 Task: Assign in the project TridentForge the issue 'Inability to modify certain fields or settings' to the sprint 'Solar Wind'.
Action: Mouse moved to (224, 63)
Screenshot: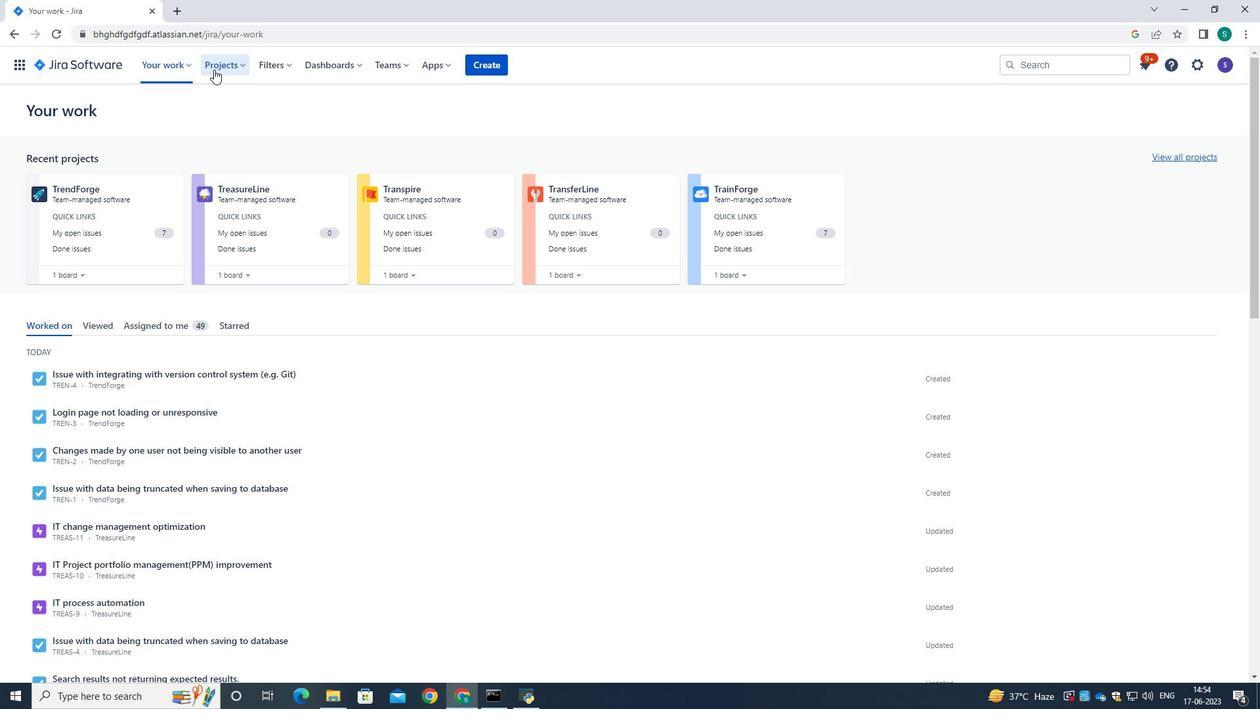 
Action: Mouse pressed left at (224, 63)
Screenshot: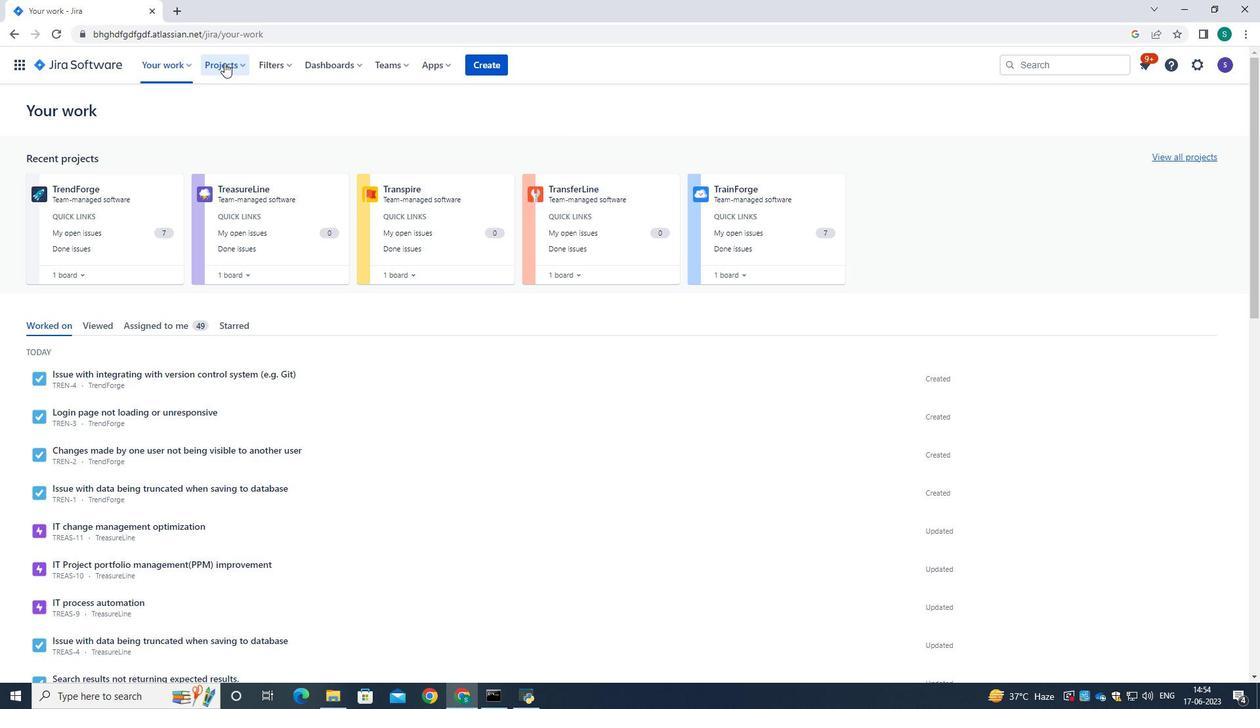 
Action: Mouse moved to (253, 131)
Screenshot: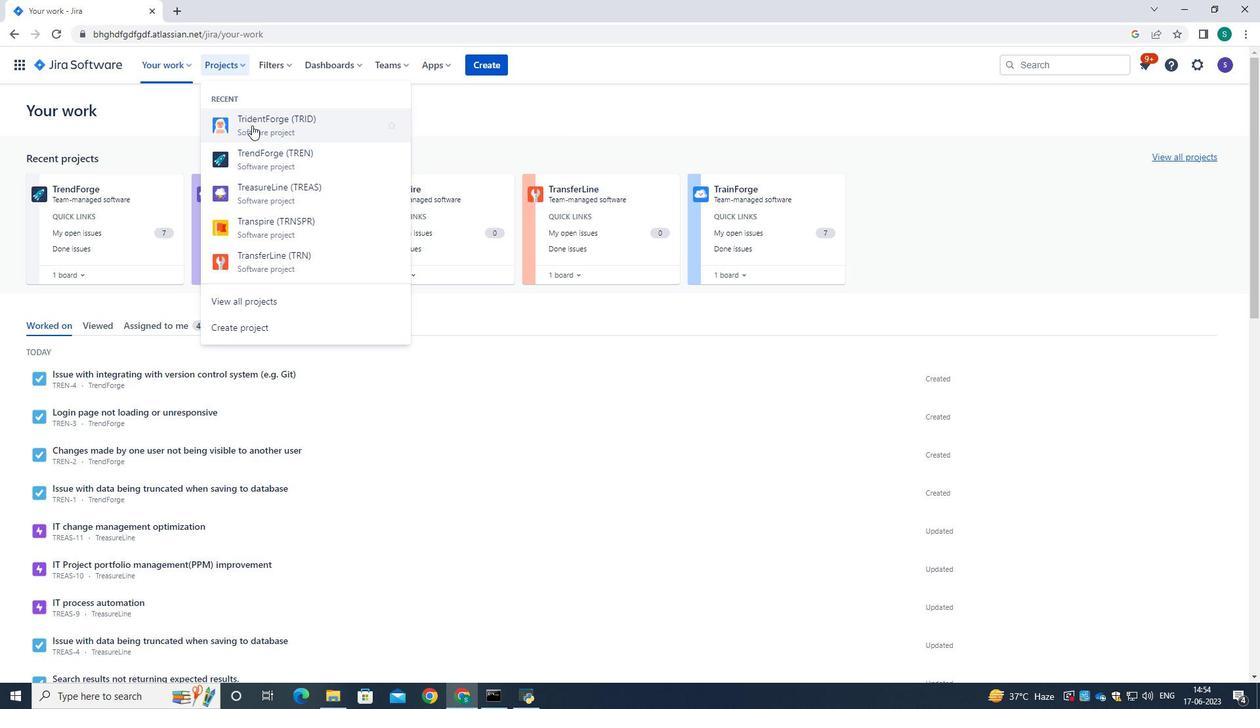 
Action: Mouse pressed left at (253, 131)
Screenshot: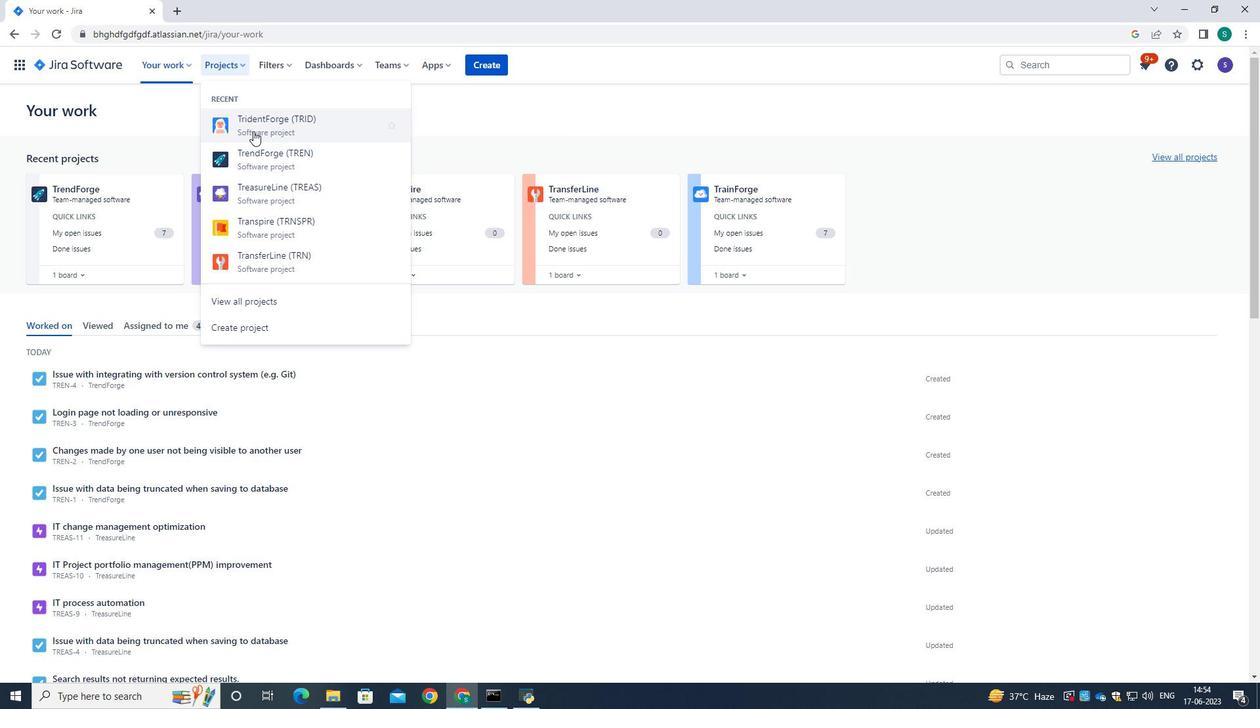 
Action: Mouse moved to (114, 200)
Screenshot: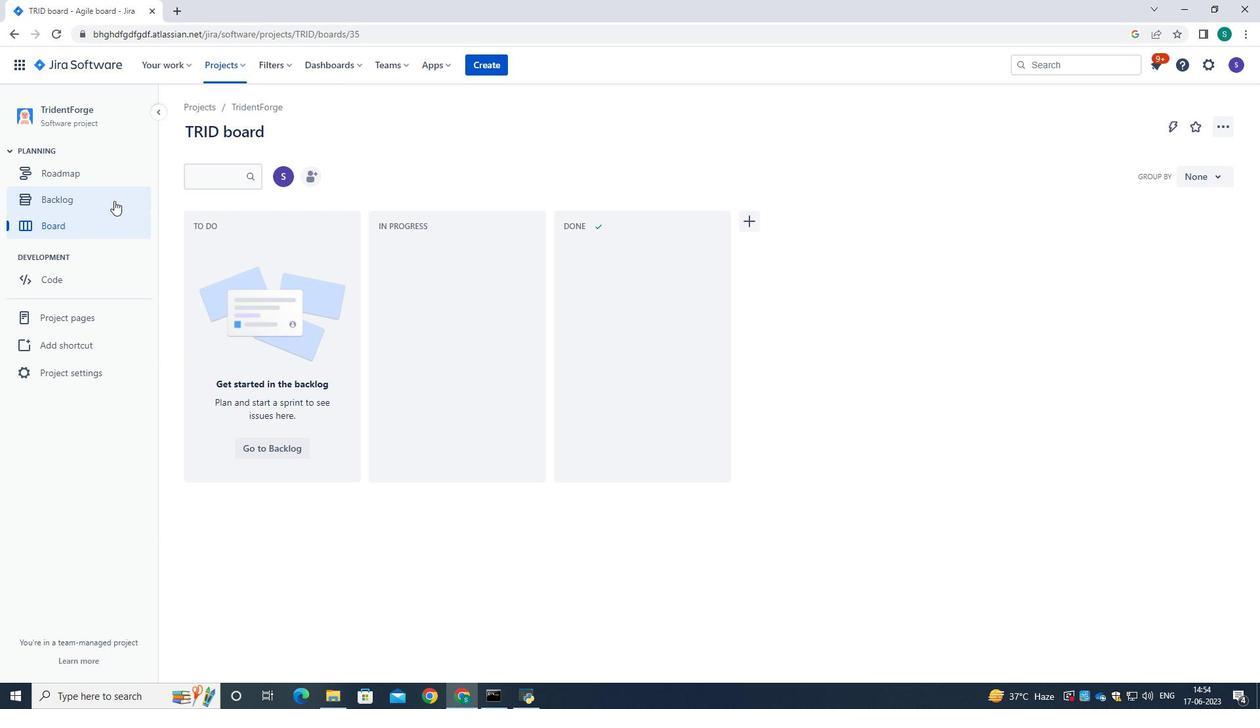 
Action: Mouse pressed left at (114, 200)
Screenshot: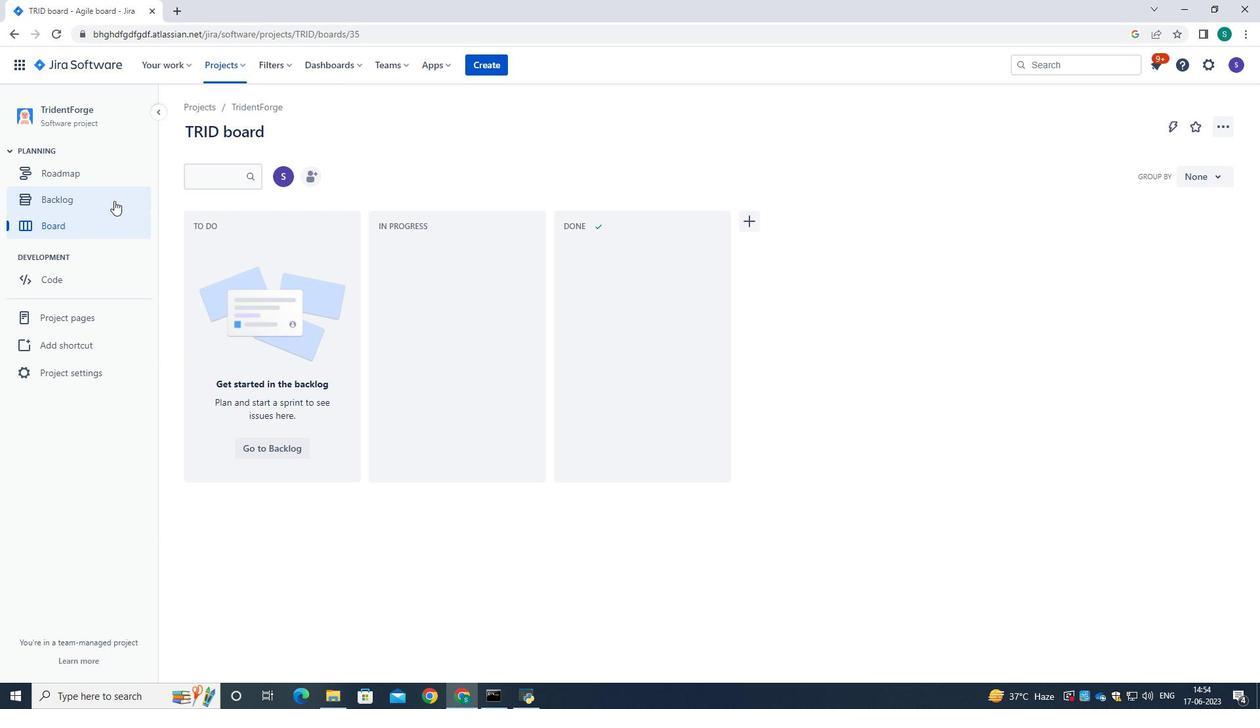 
Action: Mouse moved to (442, 229)
Screenshot: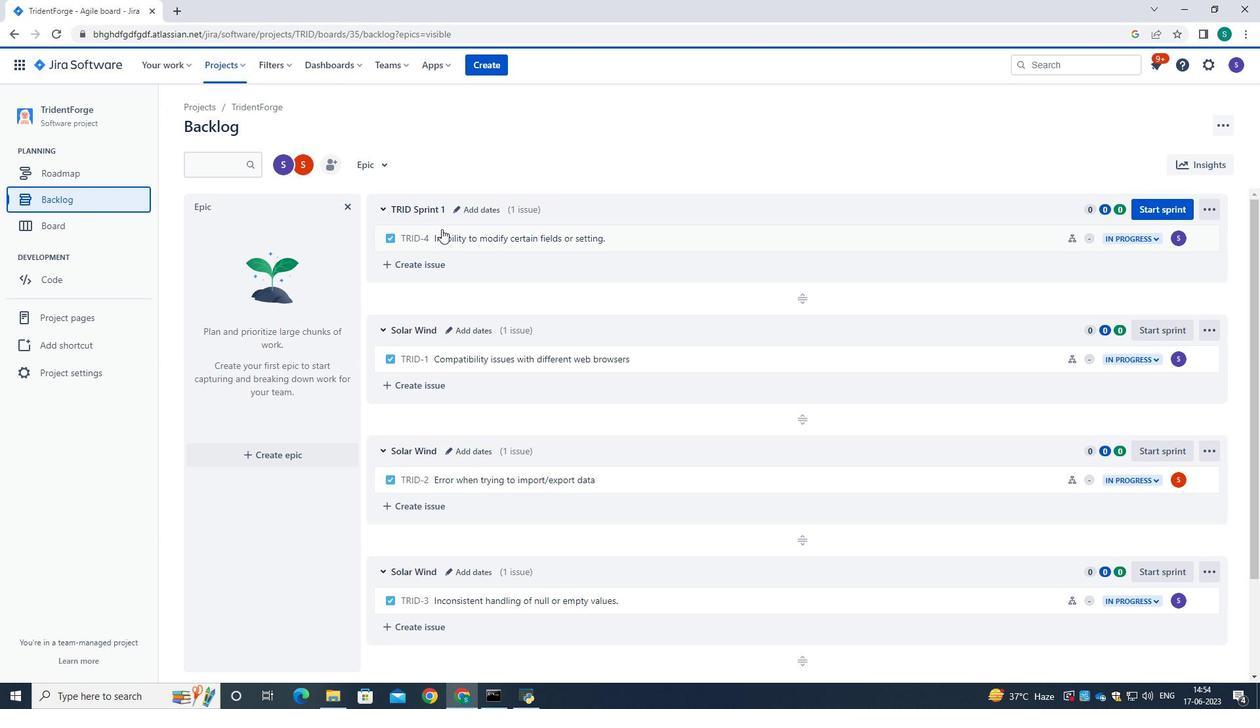 
Action: Mouse scrolled (442, 228) with delta (0, 0)
Screenshot: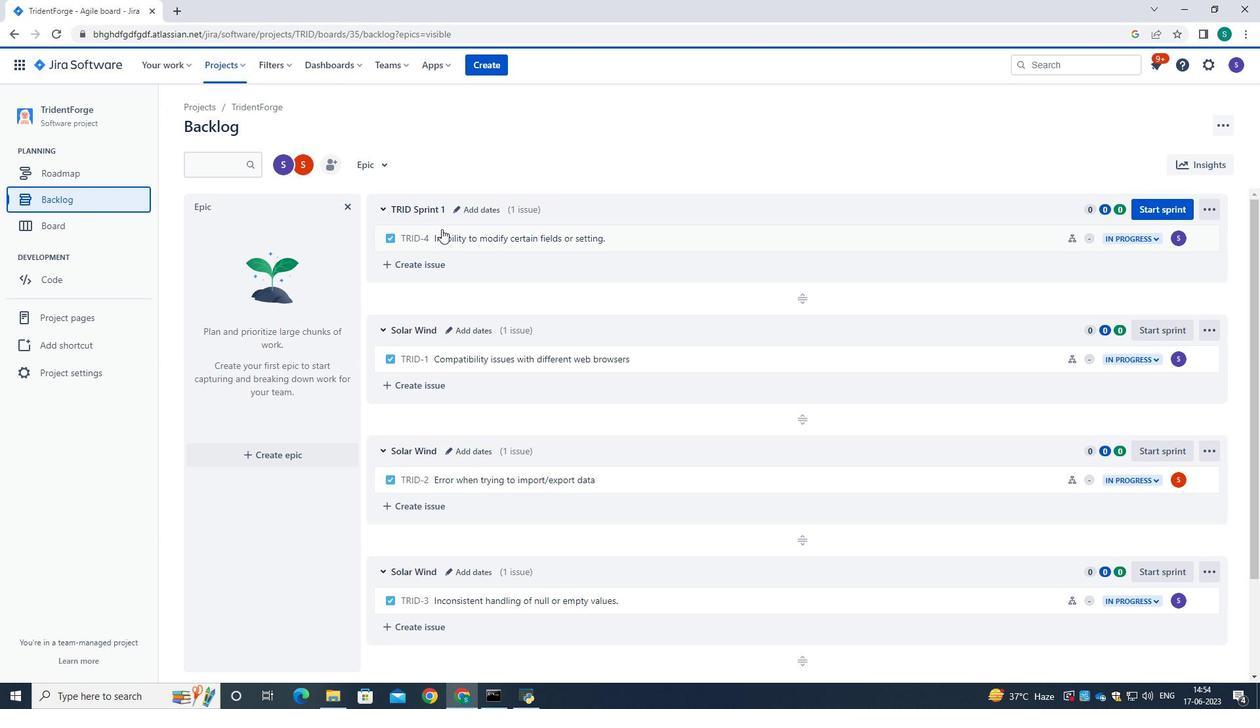 
Action: Mouse moved to (443, 229)
Screenshot: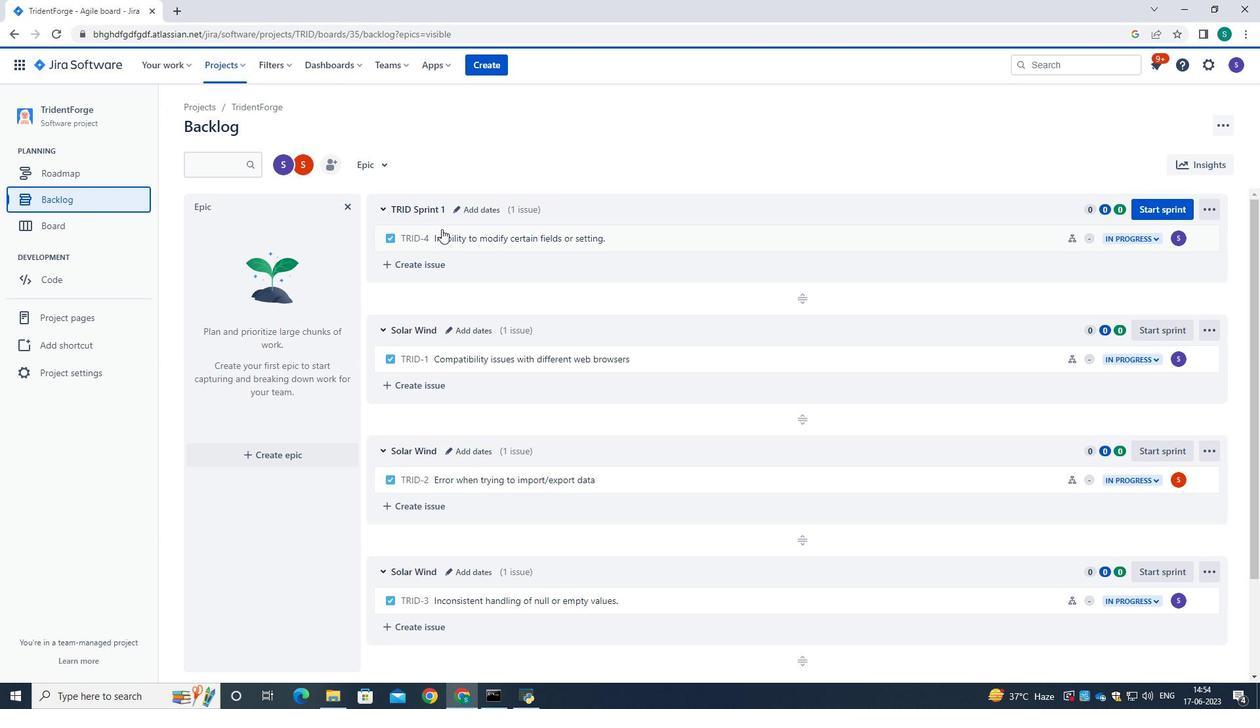 
Action: Mouse scrolled (443, 229) with delta (0, 0)
Screenshot: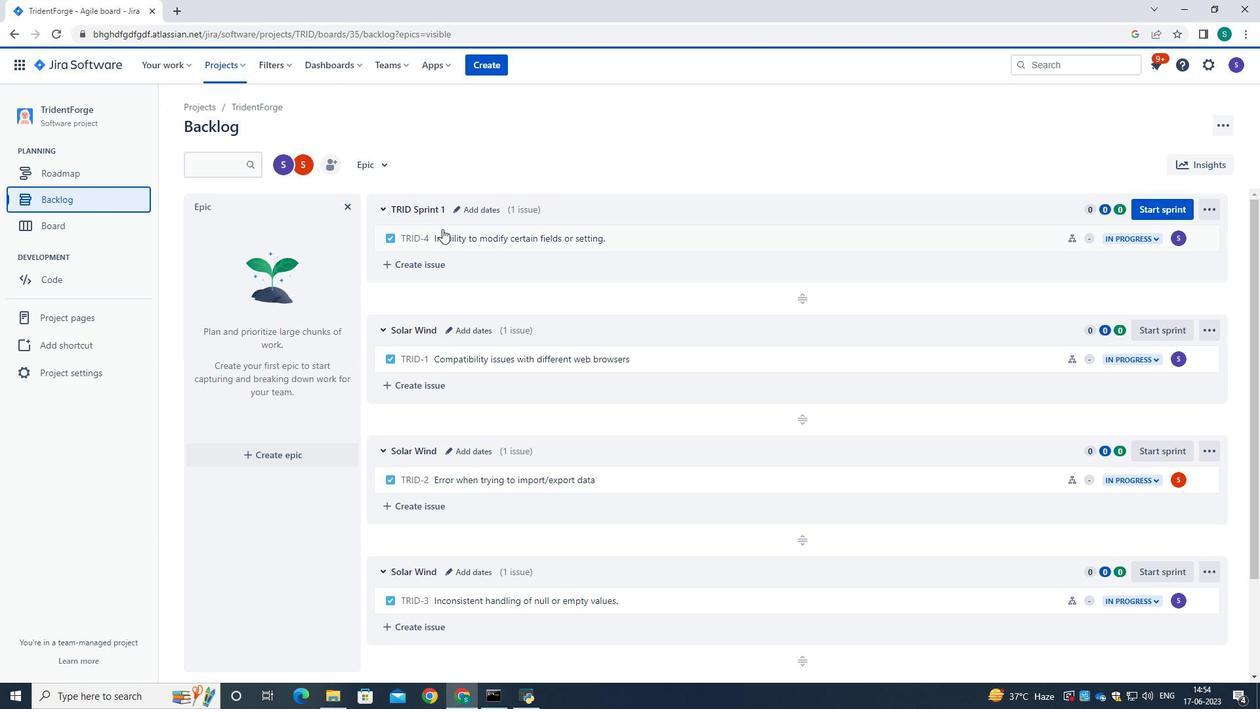 
Action: Mouse scrolled (443, 229) with delta (0, 0)
Screenshot: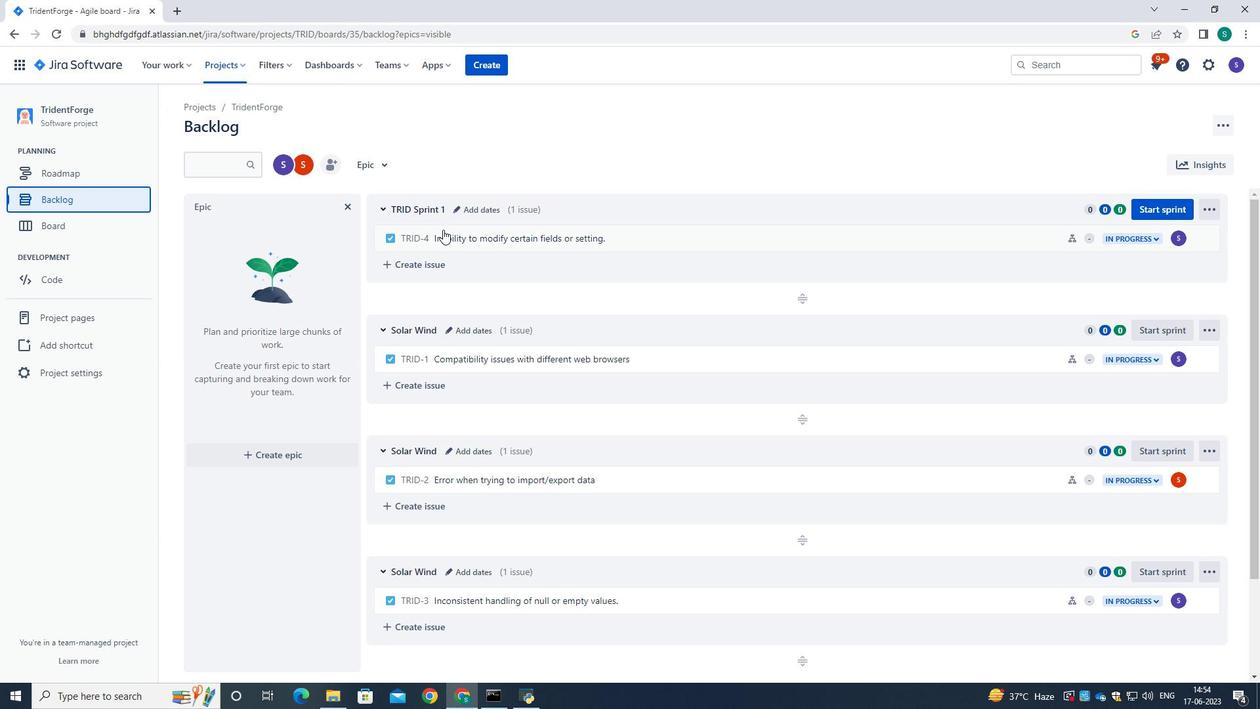
Action: Mouse moved to (443, 229)
Screenshot: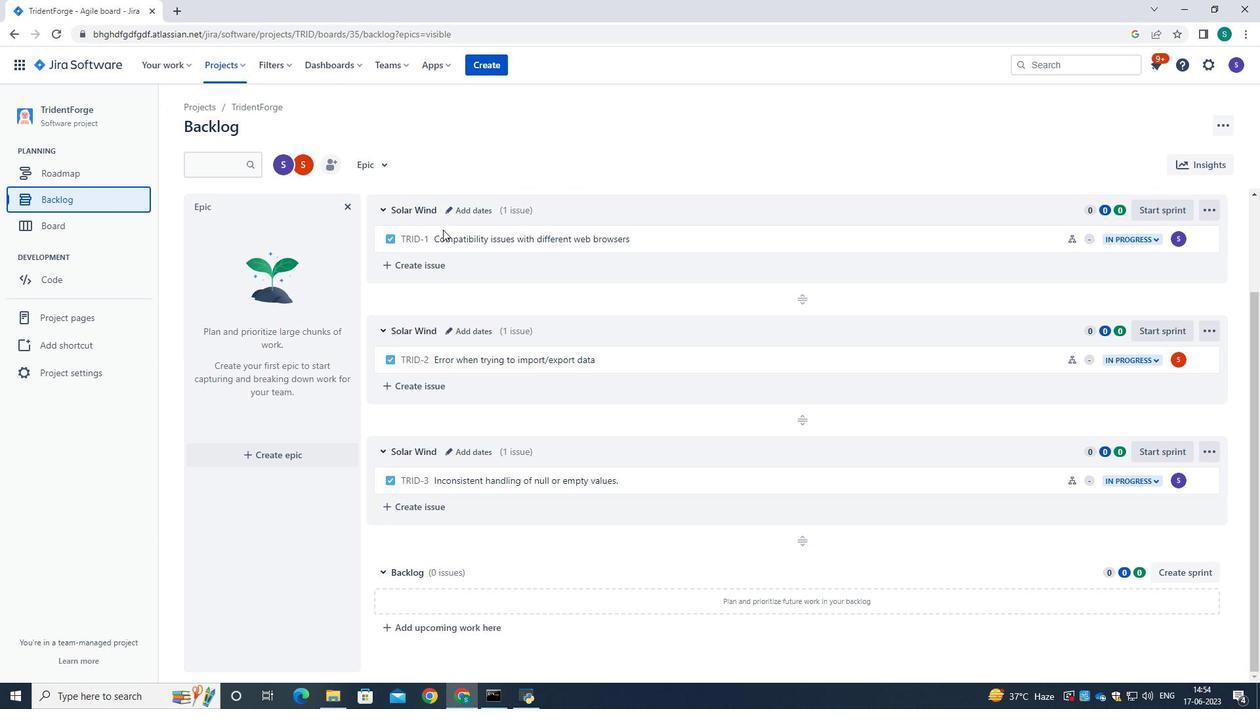 
Action: Mouse scrolled (443, 229) with delta (0, 0)
Screenshot: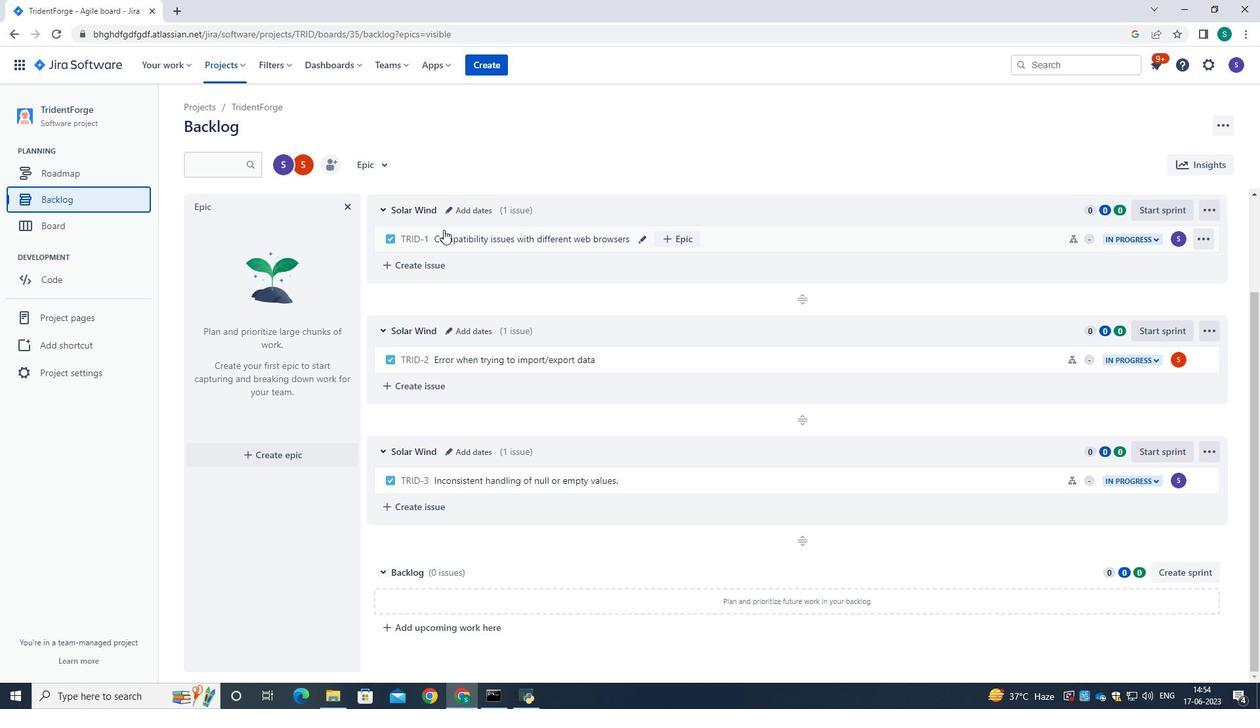 
Action: Mouse scrolled (443, 229) with delta (0, 0)
Screenshot: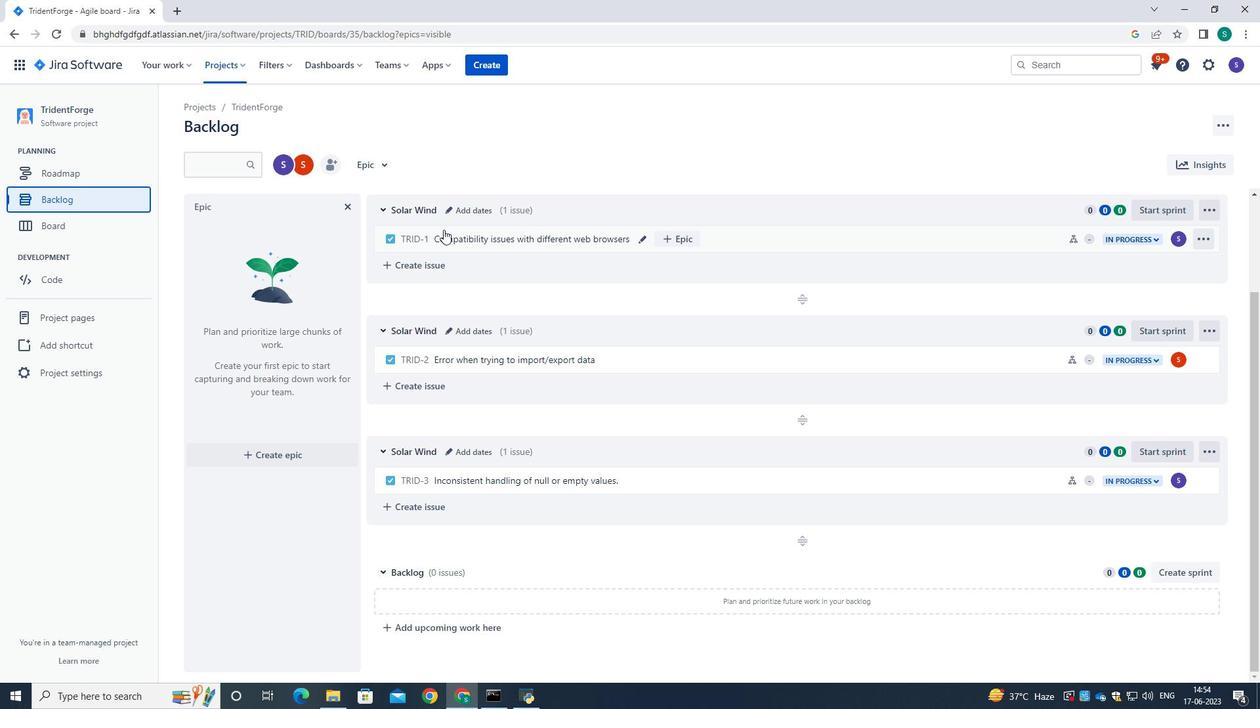 
Action: Mouse moved to (444, 231)
Screenshot: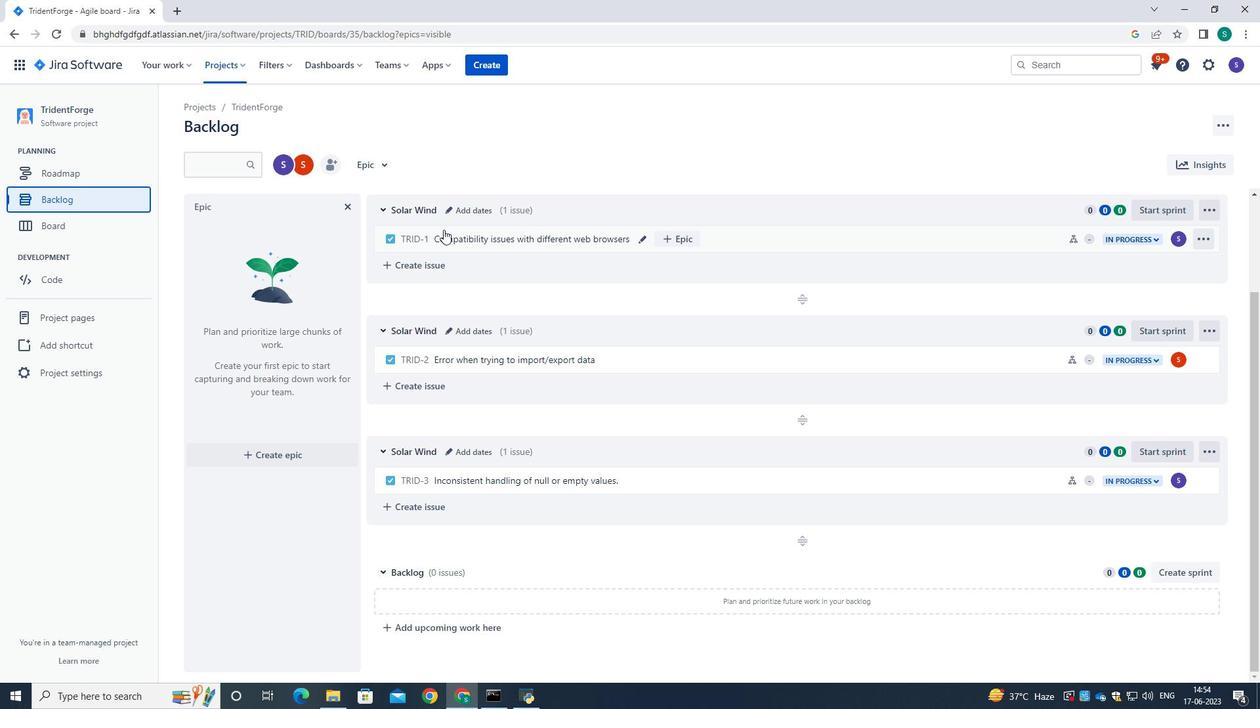 
Action: Mouse scrolled (444, 230) with delta (0, 0)
Screenshot: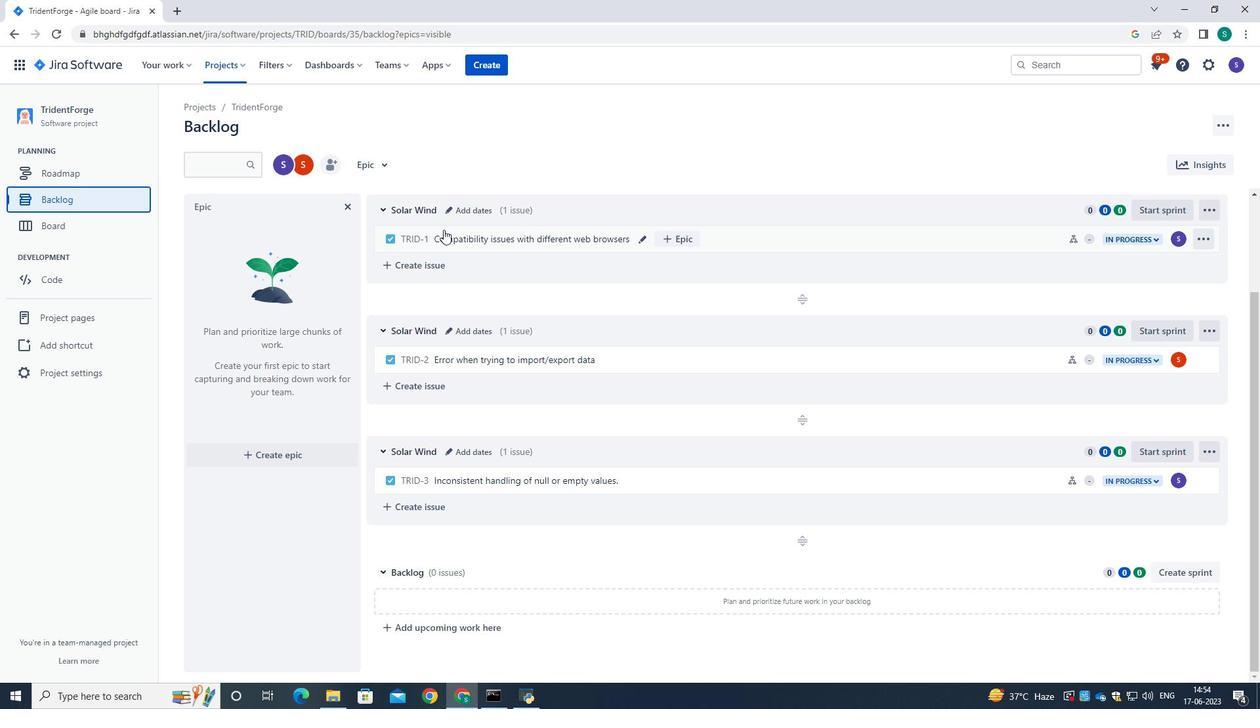 
Action: Mouse scrolled (444, 231) with delta (0, 0)
Screenshot: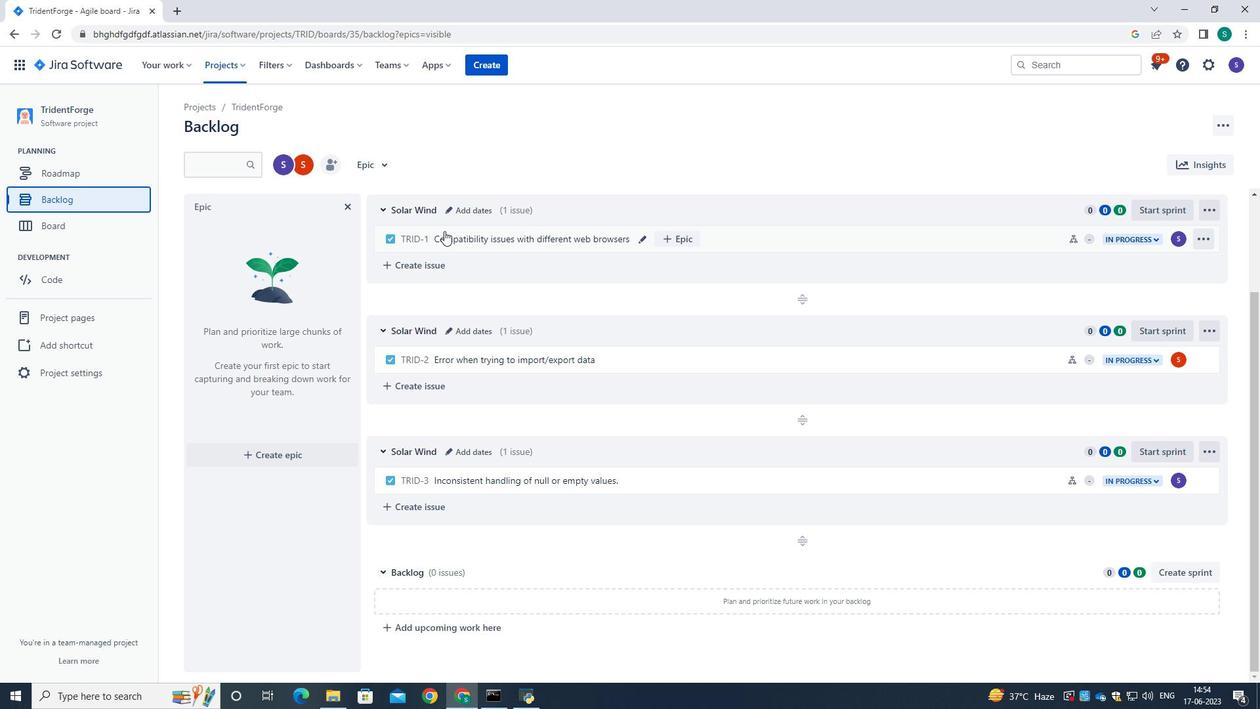 
Action: Mouse scrolled (444, 231) with delta (0, 0)
Screenshot: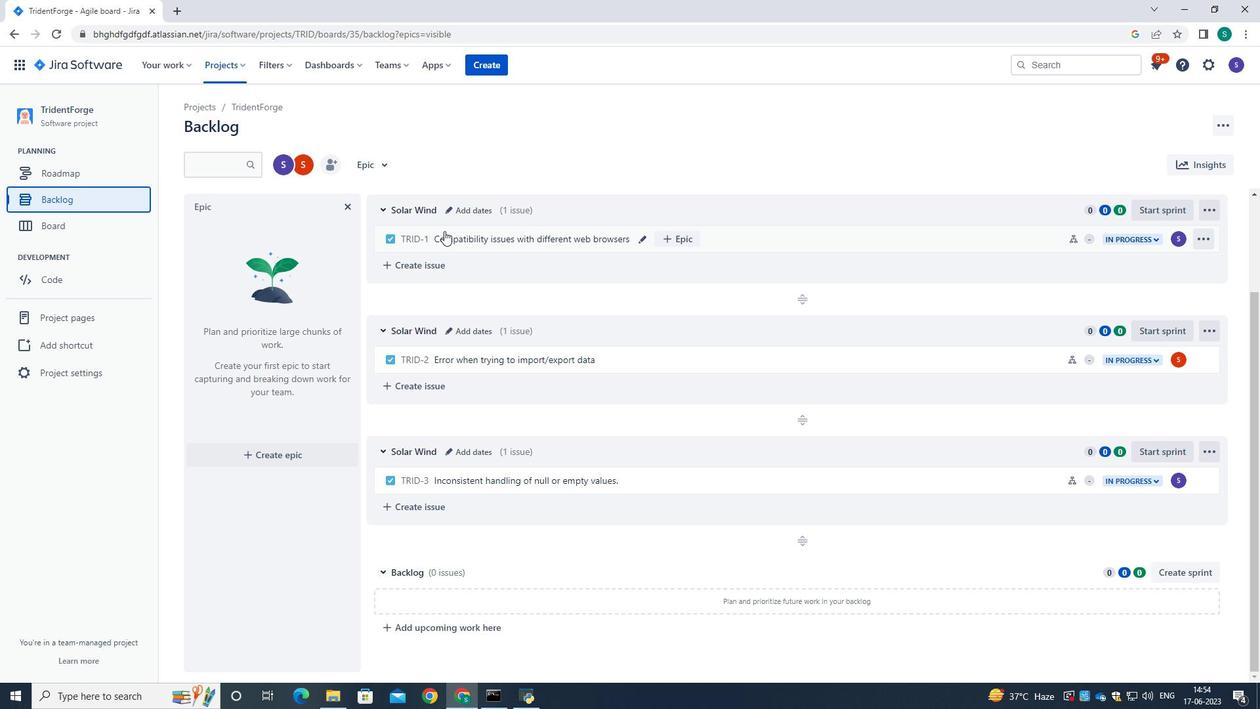 
Action: Mouse scrolled (444, 231) with delta (0, 0)
Screenshot: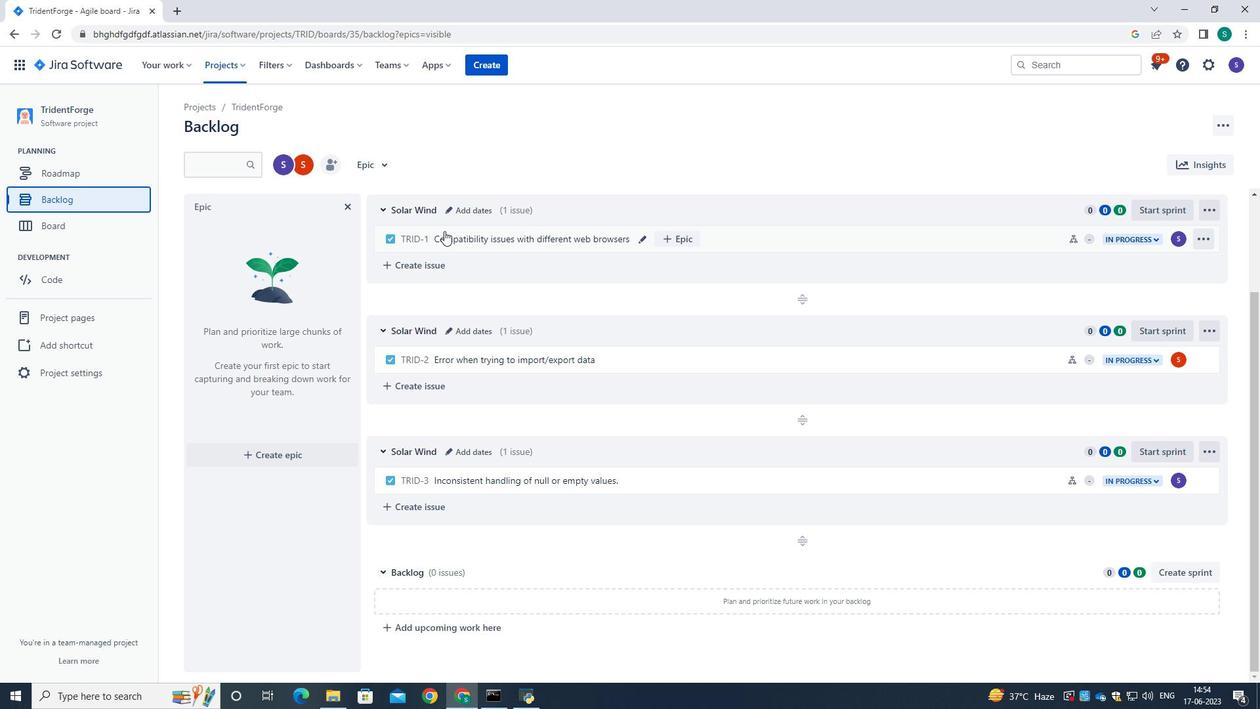 
Action: Mouse moved to (1207, 238)
Screenshot: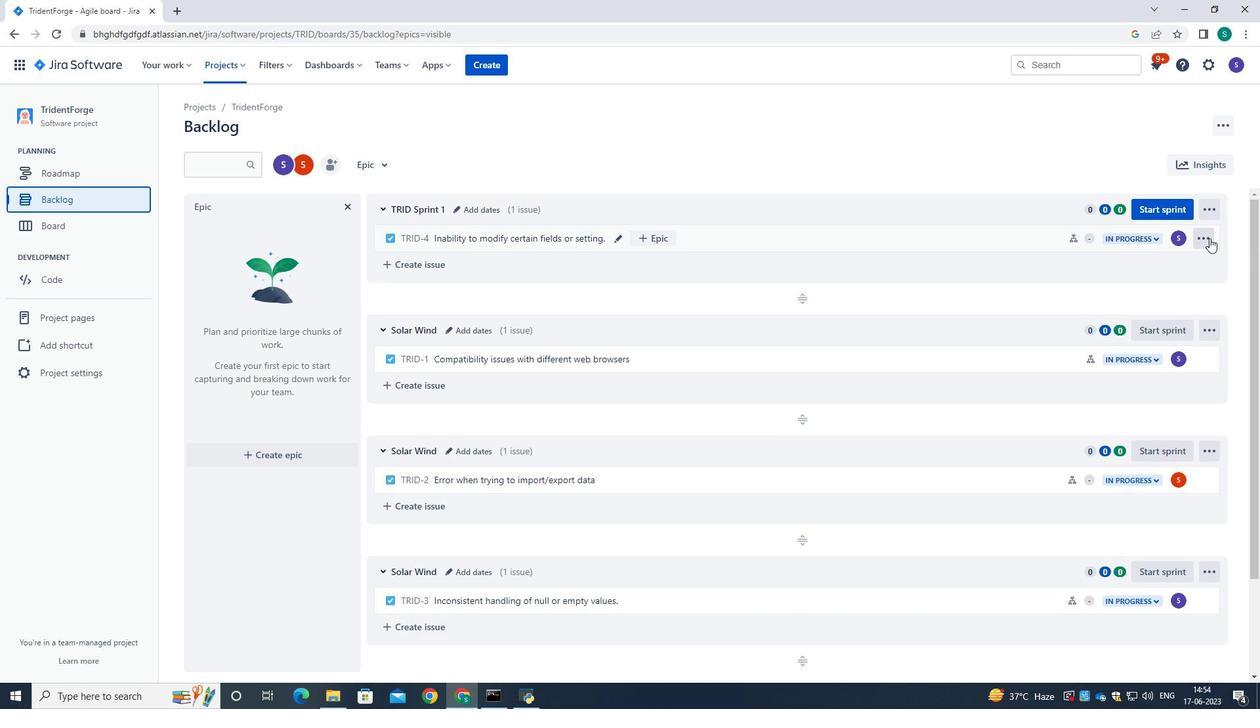
Action: Mouse pressed left at (1207, 238)
Screenshot: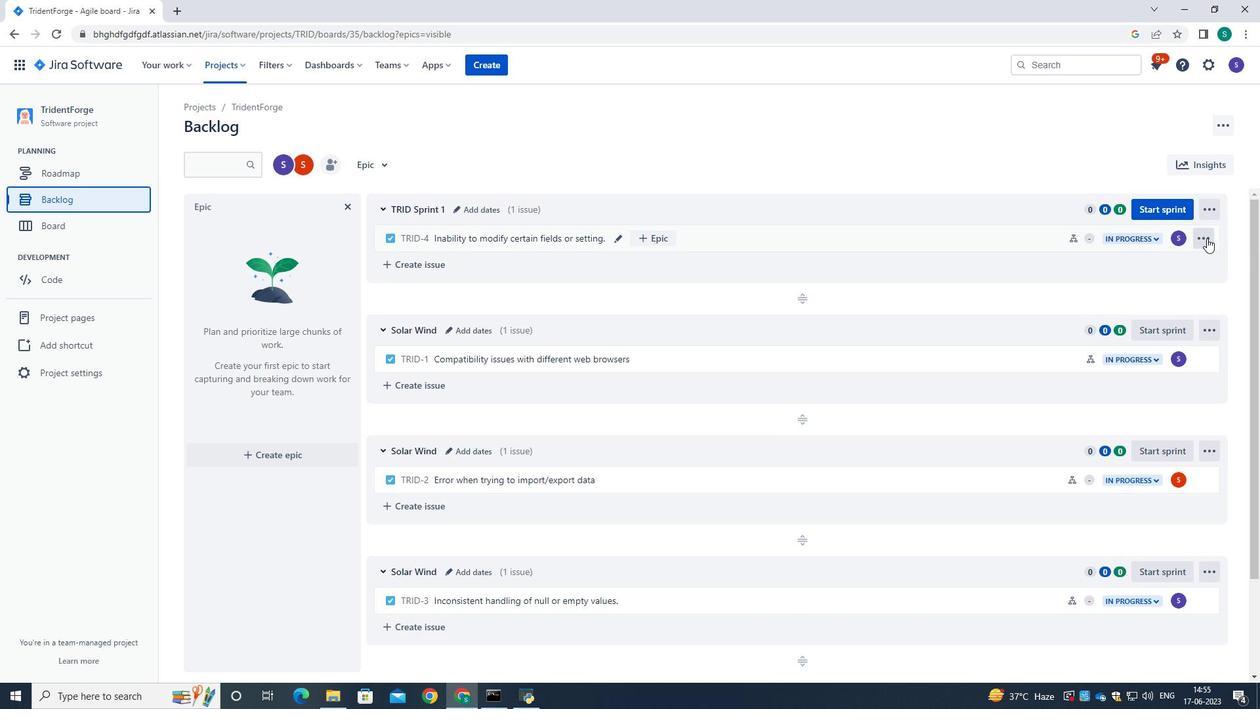 
Action: Mouse moved to (1183, 423)
Screenshot: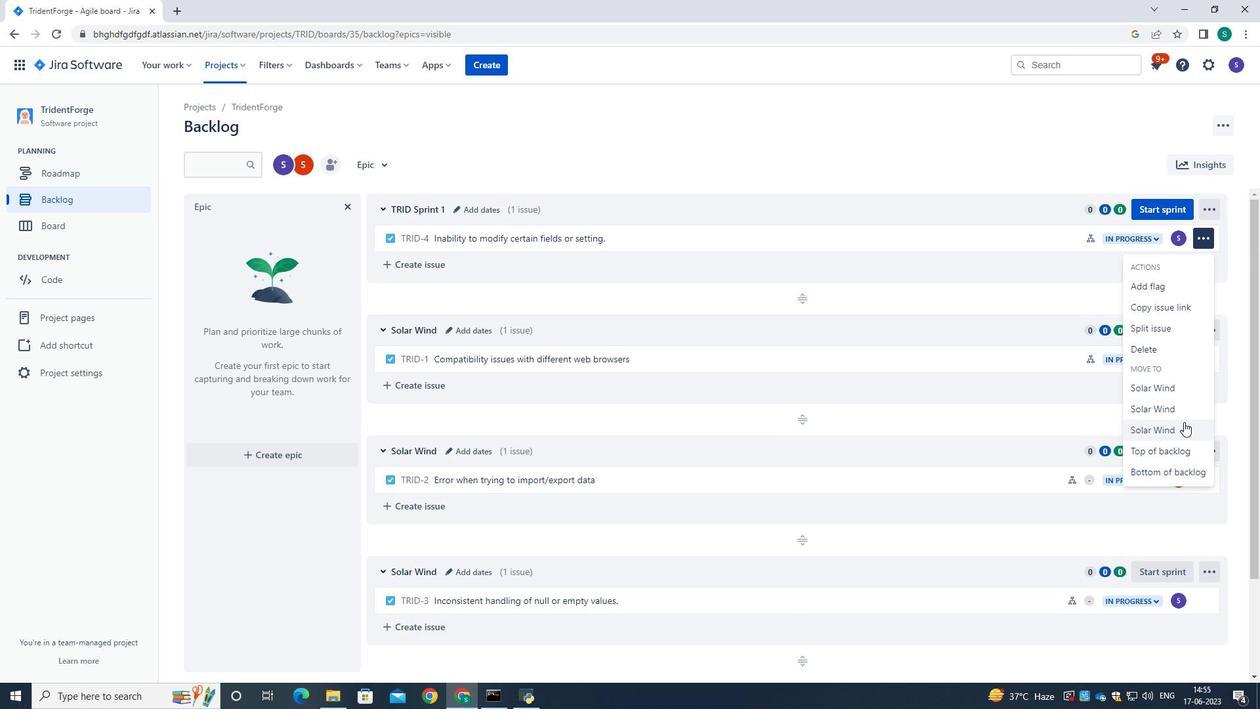 
Action: Mouse pressed left at (1183, 423)
Screenshot: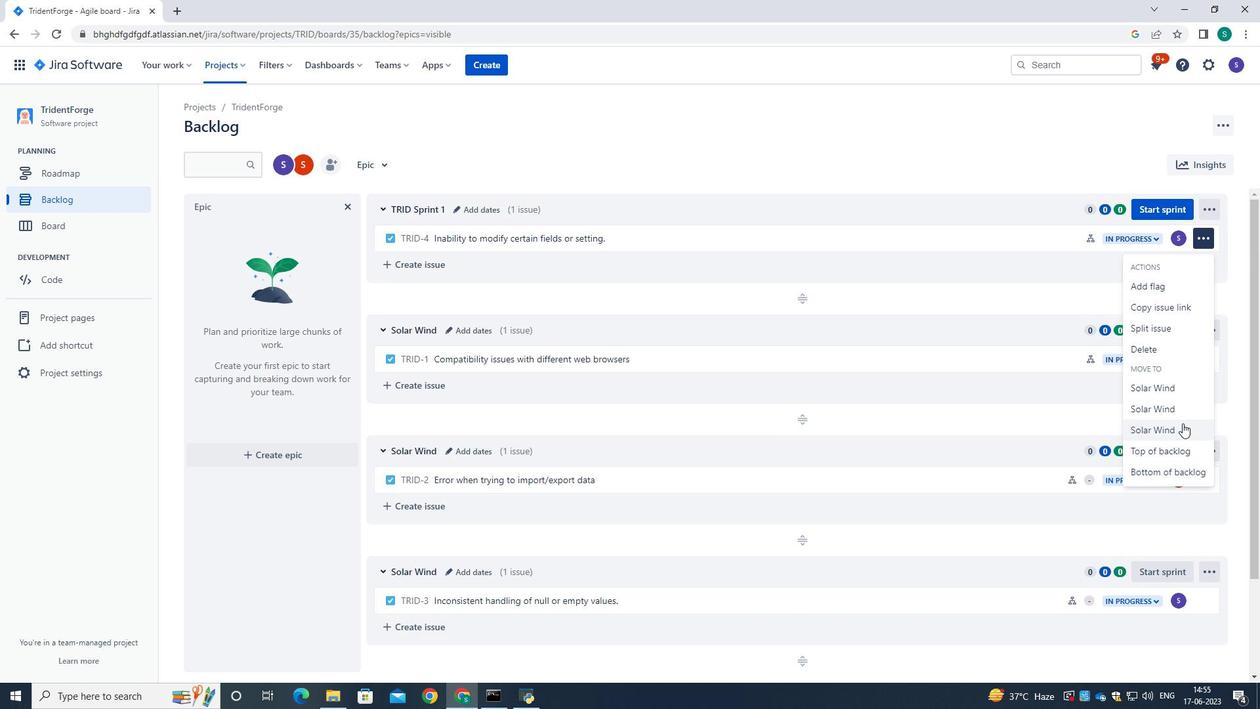 
Action: Mouse moved to (902, 139)
Screenshot: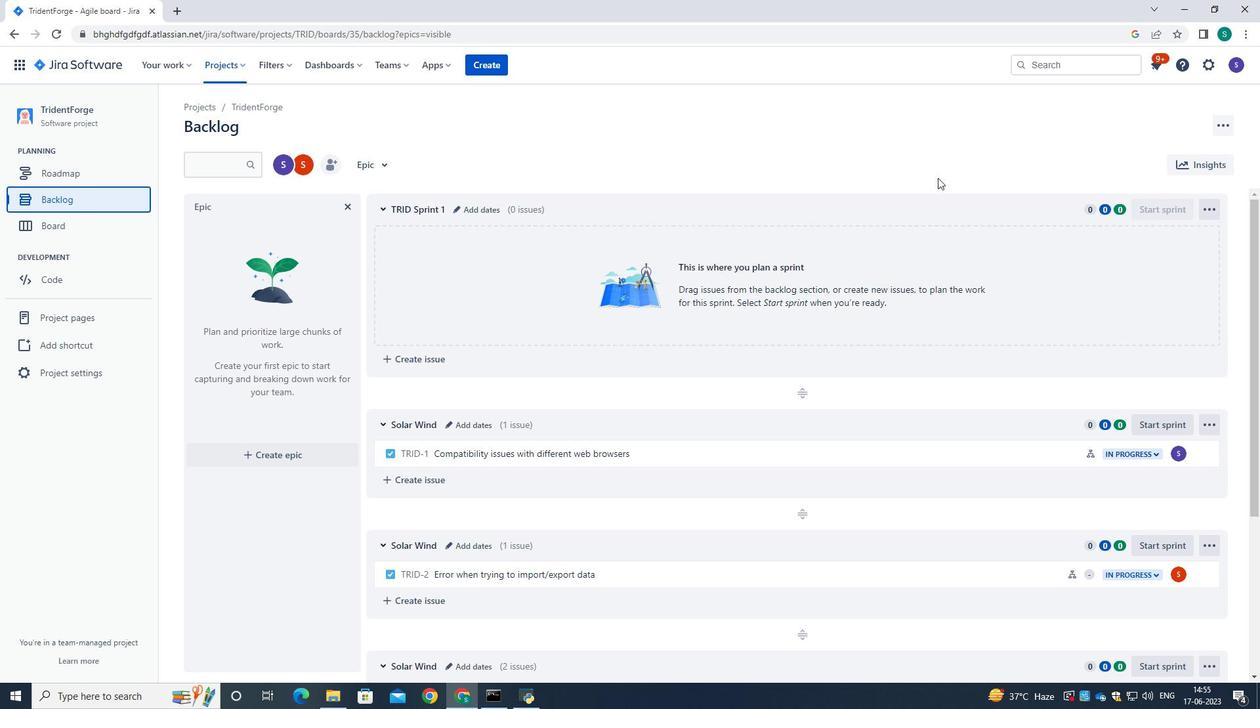 
Action: Mouse pressed left at (902, 139)
Screenshot: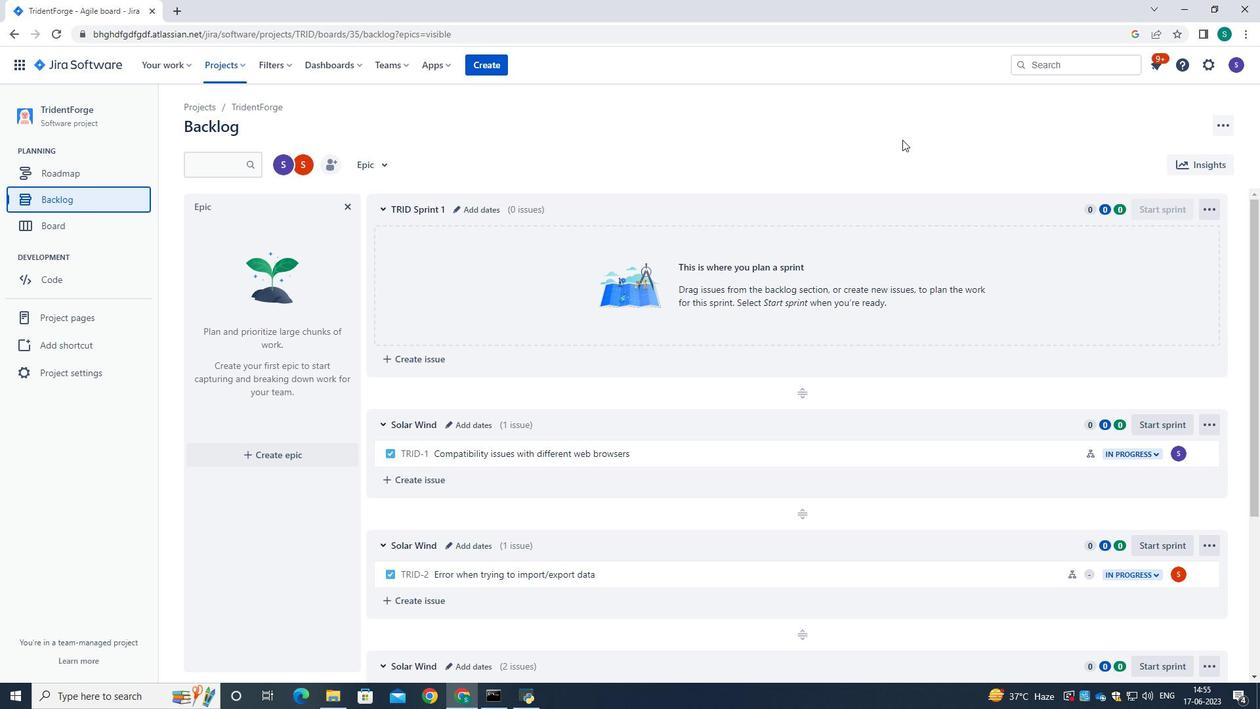 
